 Task: Choose to add an item option in the unit test args.
Action: Mouse moved to (13, 511)
Screenshot: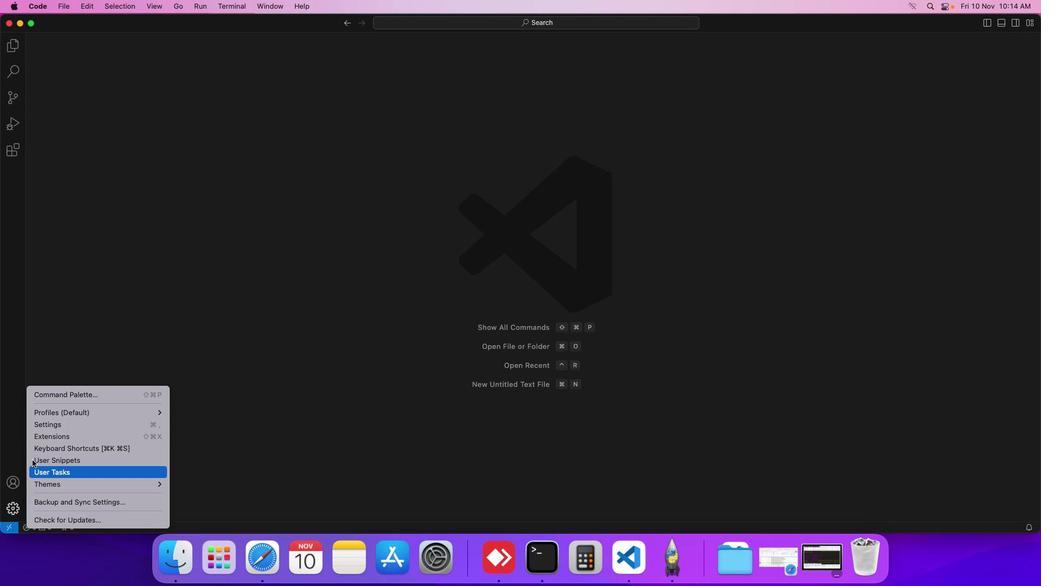 
Action: Mouse pressed left at (13, 511)
Screenshot: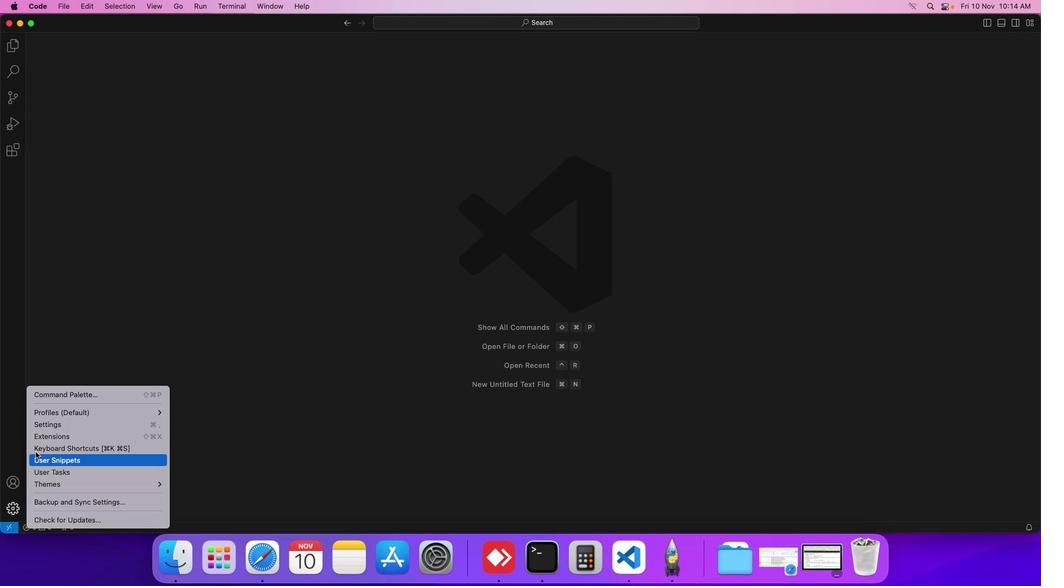 
Action: Mouse moved to (50, 424)
Screenshot: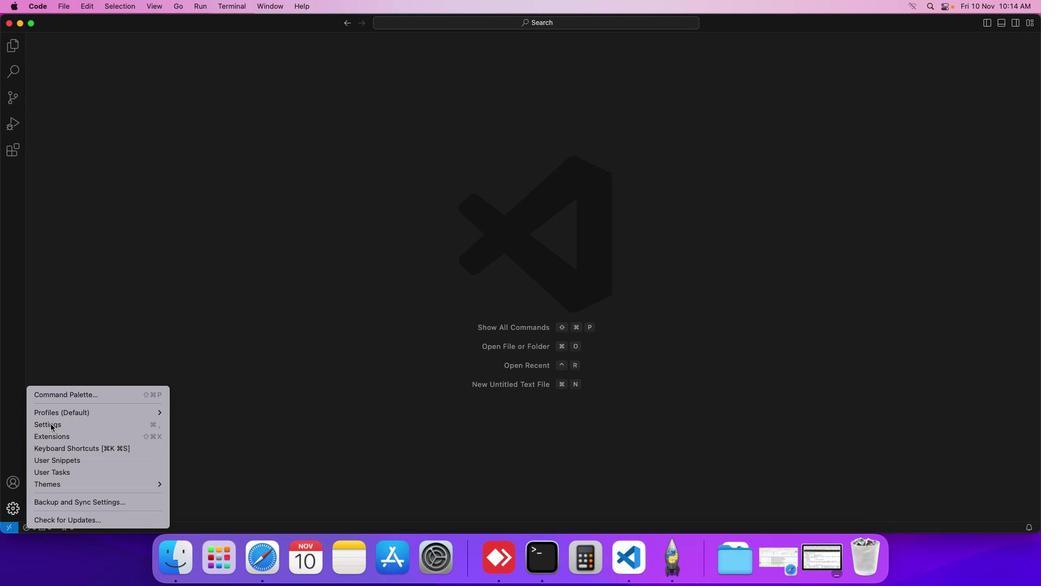 
Action: Mouse pressed left at (50, 424)
Screenshot: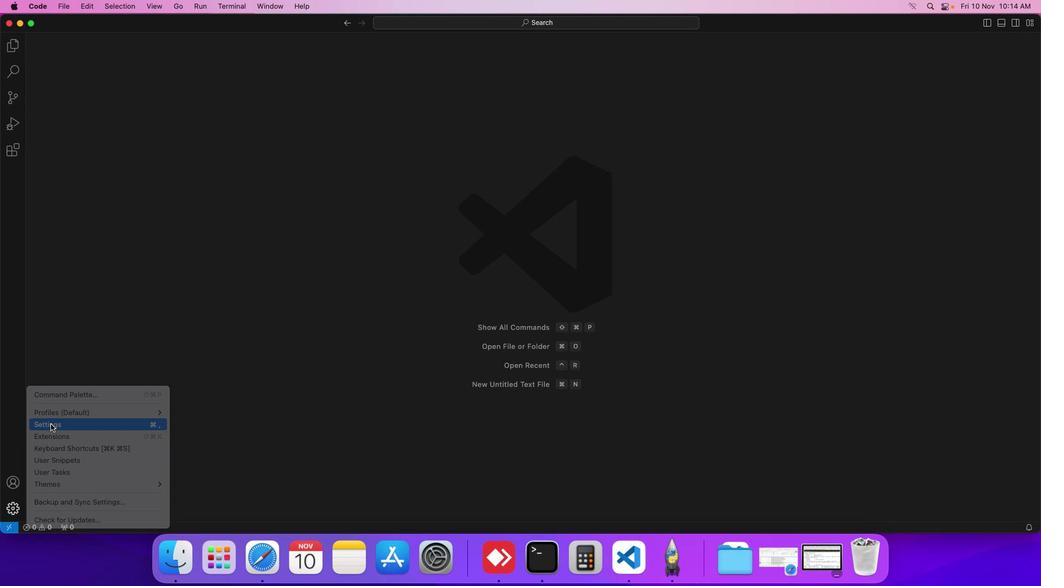 
Action: Mouse moved to (246, 193)
Screenshot: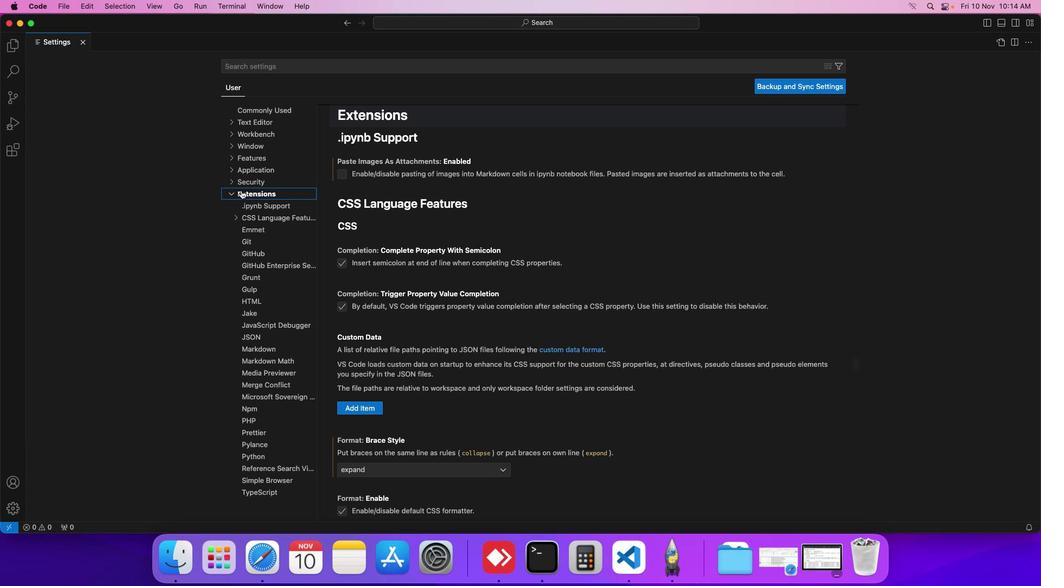
Action: Mouse pressed left at (246, 193)
Screenshot: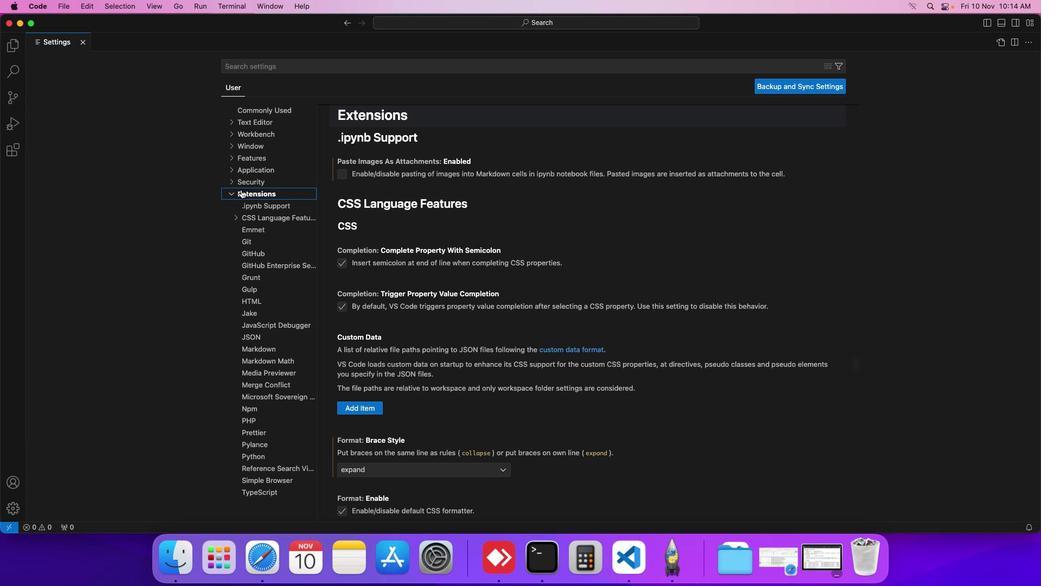 
Action: Mouse moved to (255, 453)
Screenshot: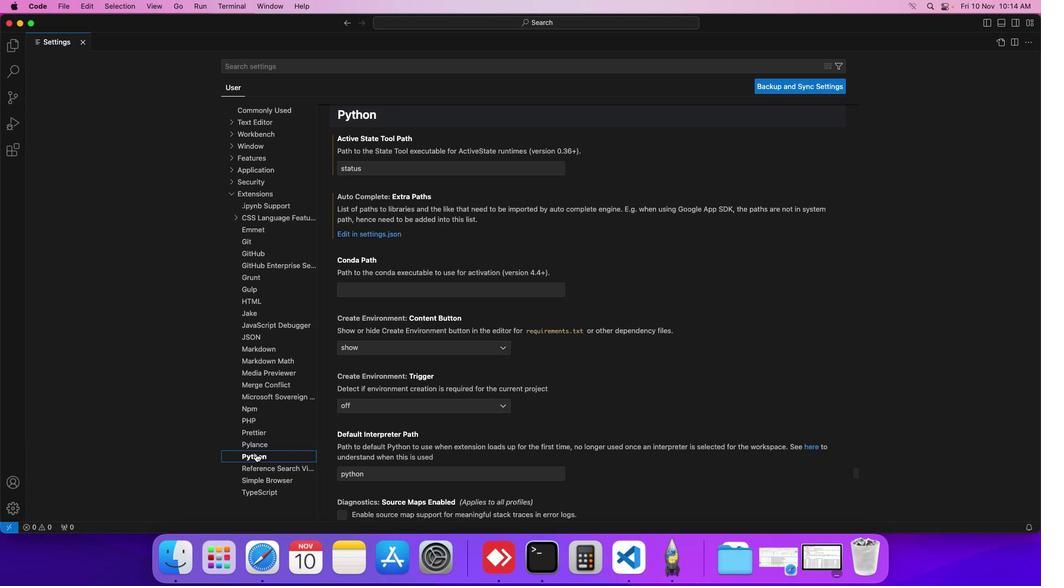 
Action: Mouse pressed left at (255, 453)
Screenshot: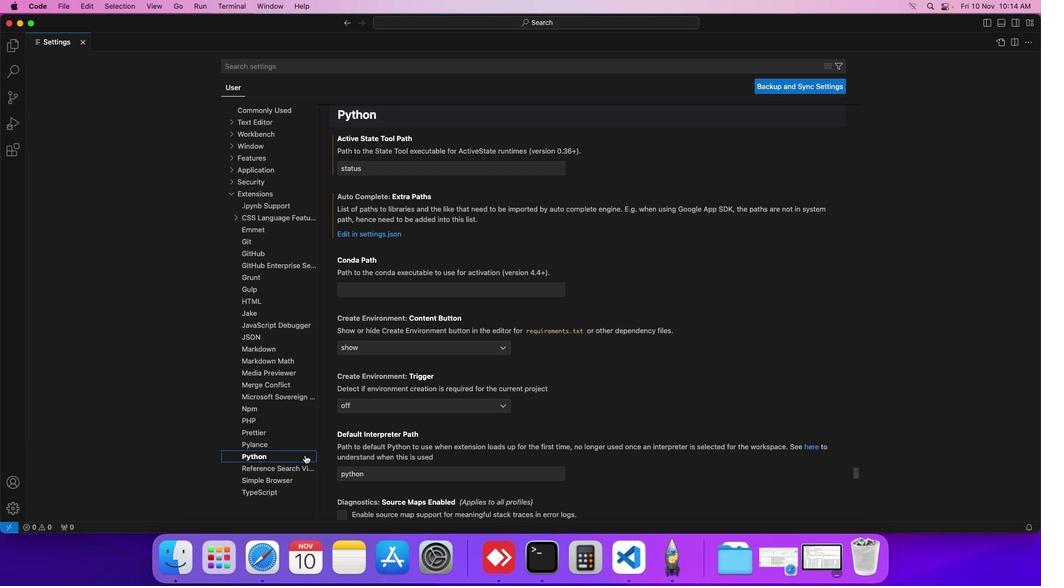 
Action: Mouse moved to (379, 457)
Screenshot: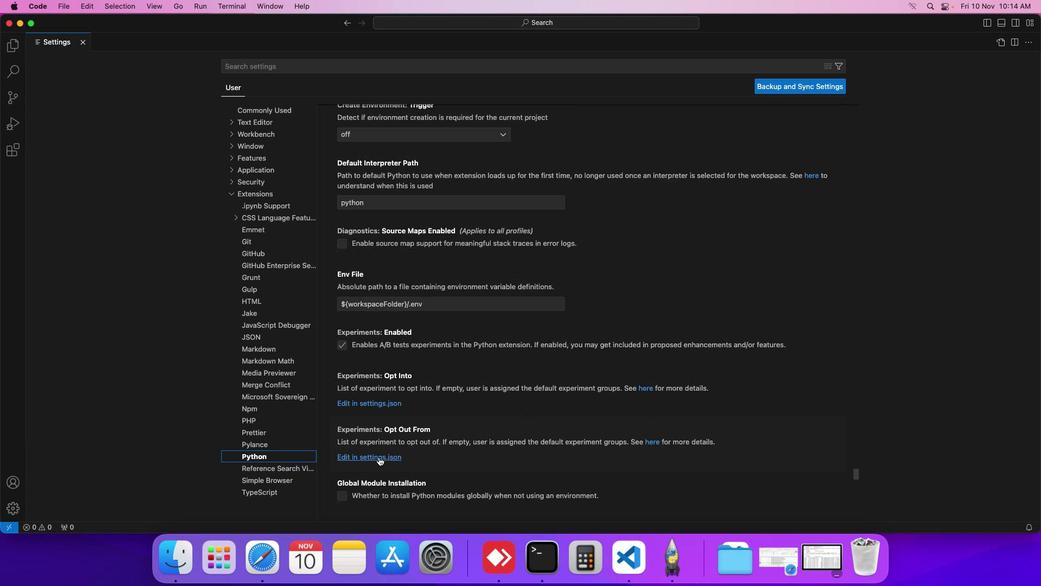 
Action: Mouse scrolled (379, 457) with delta (0, 0)
Screenshot: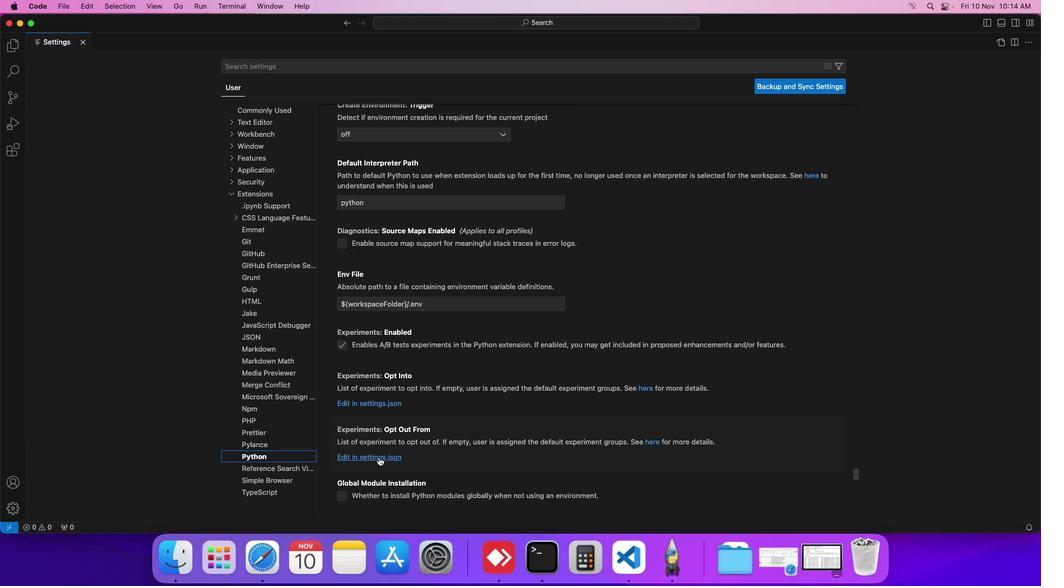 
Action: Mouse scrolled (379, 457) with delta (0, 0)
Screenshot: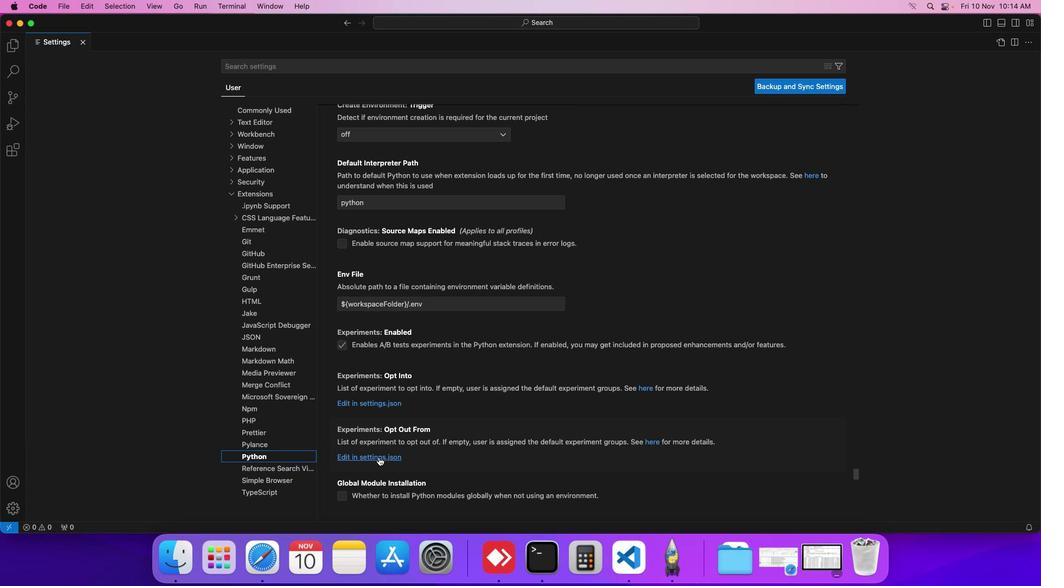 
Action: Mouse scrolled (379, 457) with delta (0, -1)
Screenshot: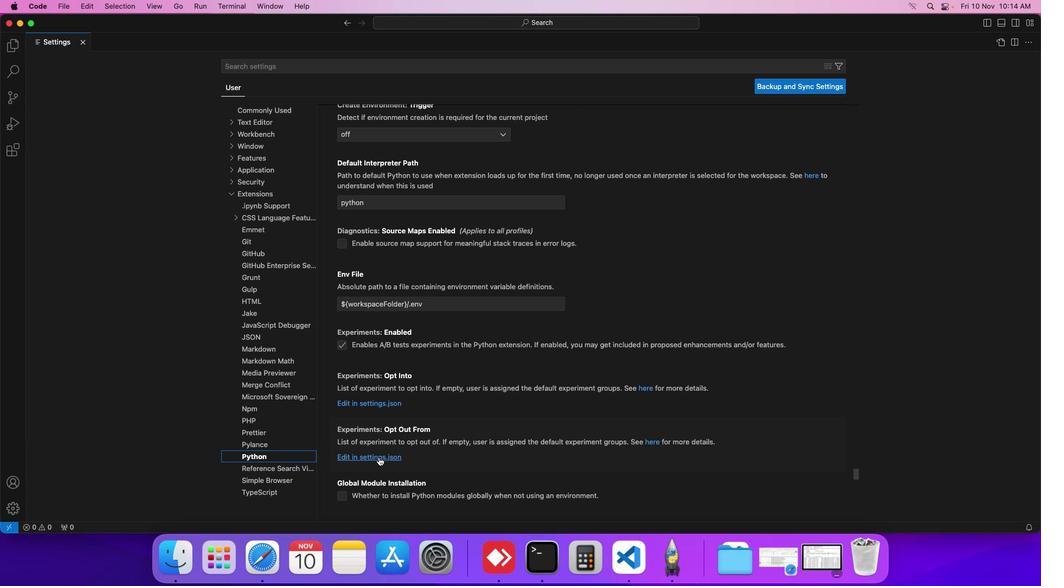 
Action: Mouse scrolled (379, 457) with delta (0, -1)
Screenshot: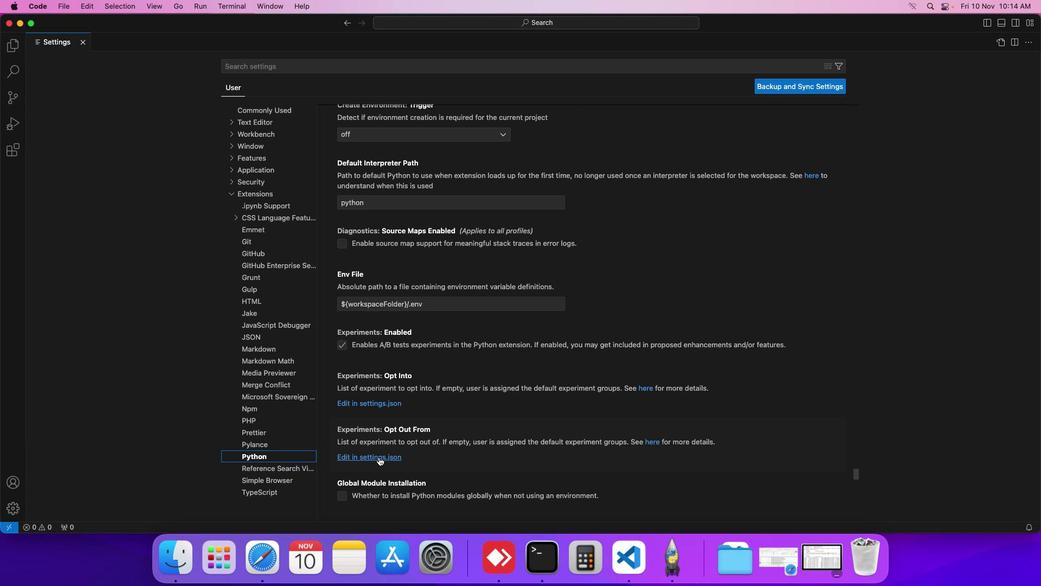 
Action: Mouse scrolled (379, 457) with delta (0, -1)
Screenshot: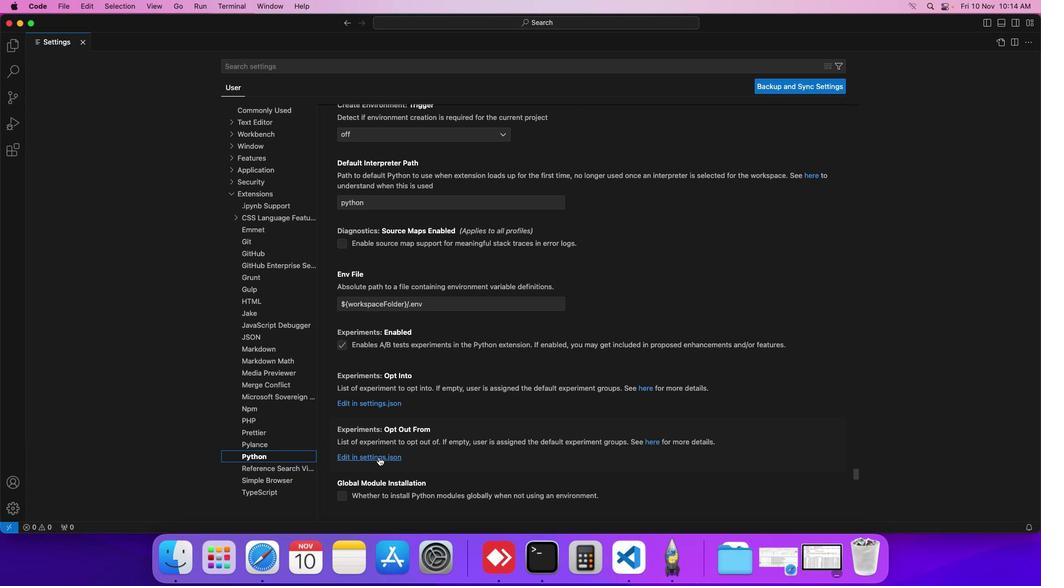 
Action: Mouse scrolled (379, 457) with delta (0, 0)
Screenshot: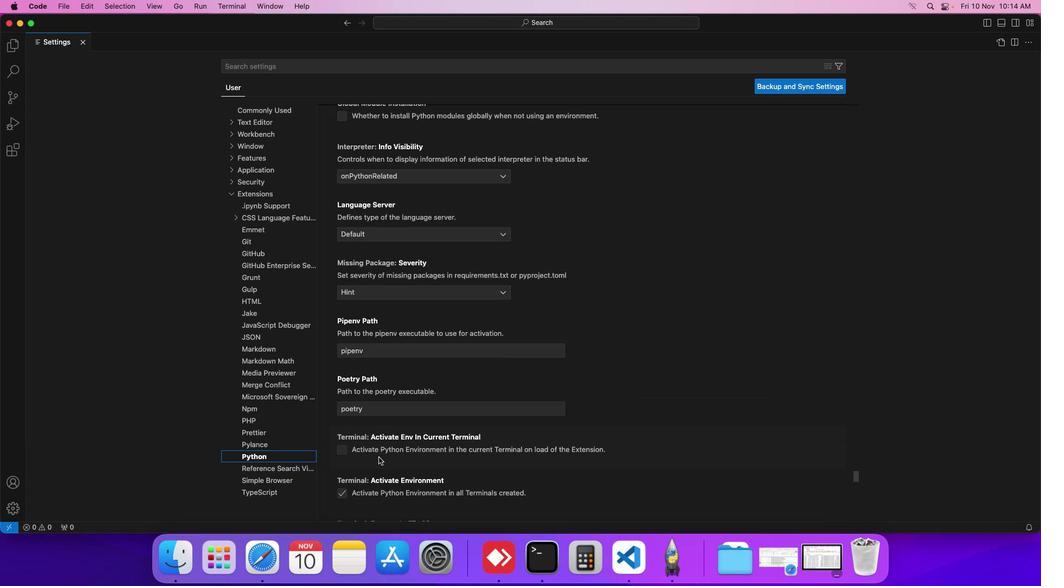 
Action: Mouse scrolled (379, 457) with delta (0, 0)
Screenshot: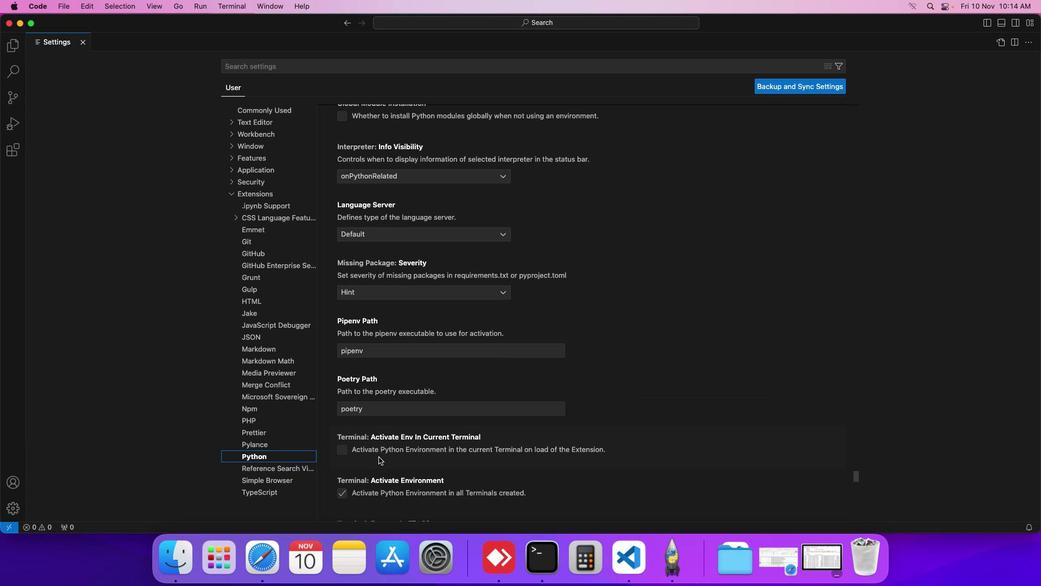 
Action: Mouse scrolled (379, 457) with delta (0, 0)
Screenshot: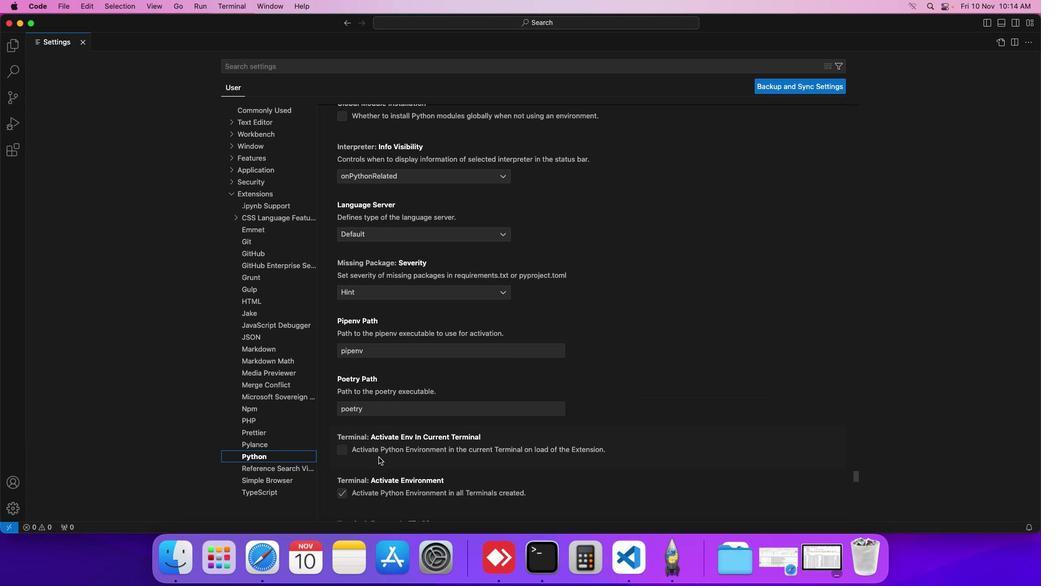 
Action: Mouse scrolled (379, 457) with delta (0, -1)
Screenshot: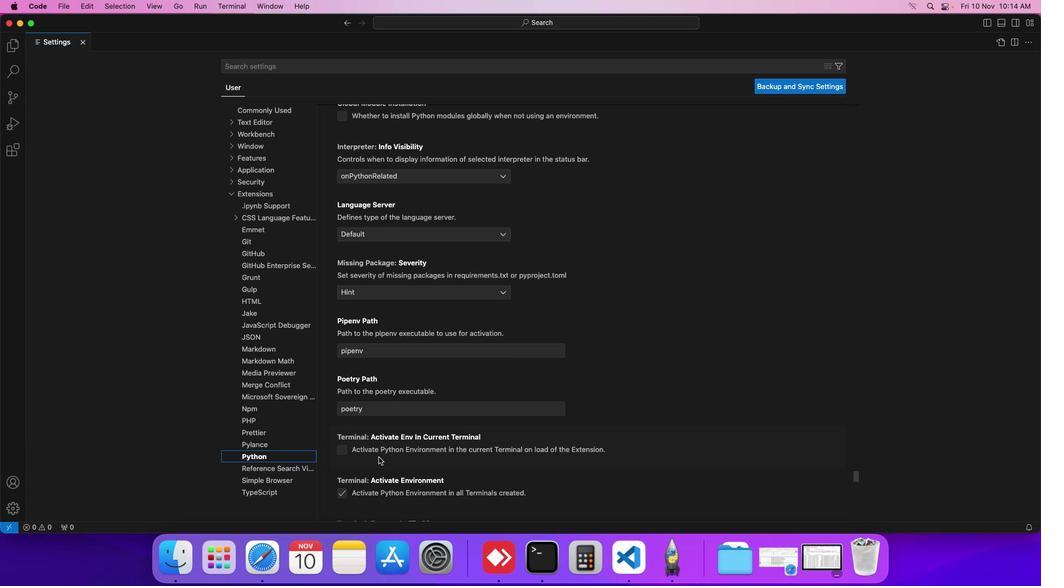 
Action: Mouse scrolled (379, 457) with delta (0, -2)
Screenshot: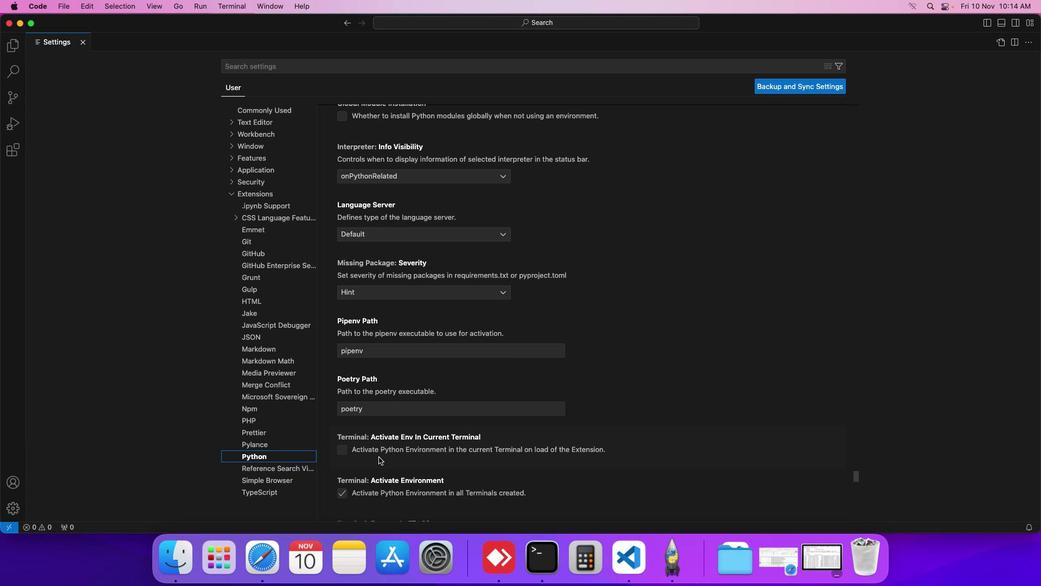 
Action: Mouse scrolled (379, 457) with delta (0, -2)
Screenshot: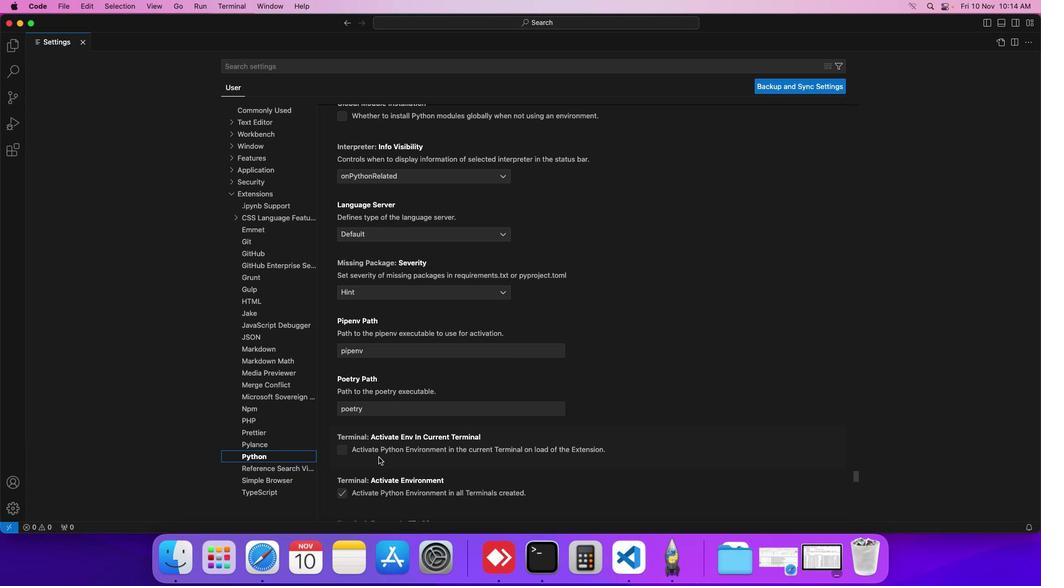 
Action: Mouse scrolled (379, 457) with delta (0, 0)
Screenshot: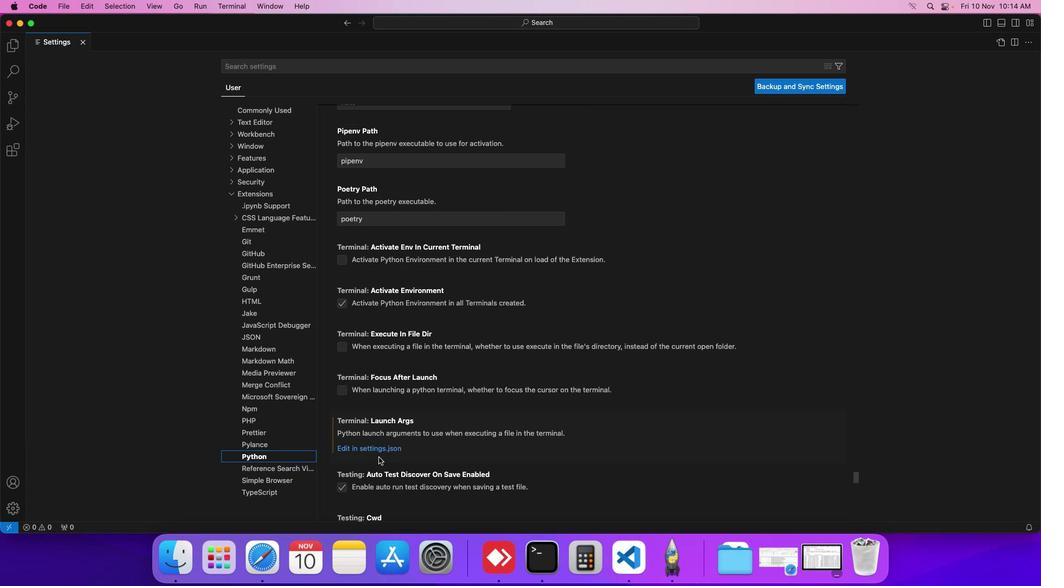 
Action: Mouse scrolled (379, 457) with delta (0, 0)
Screenshot: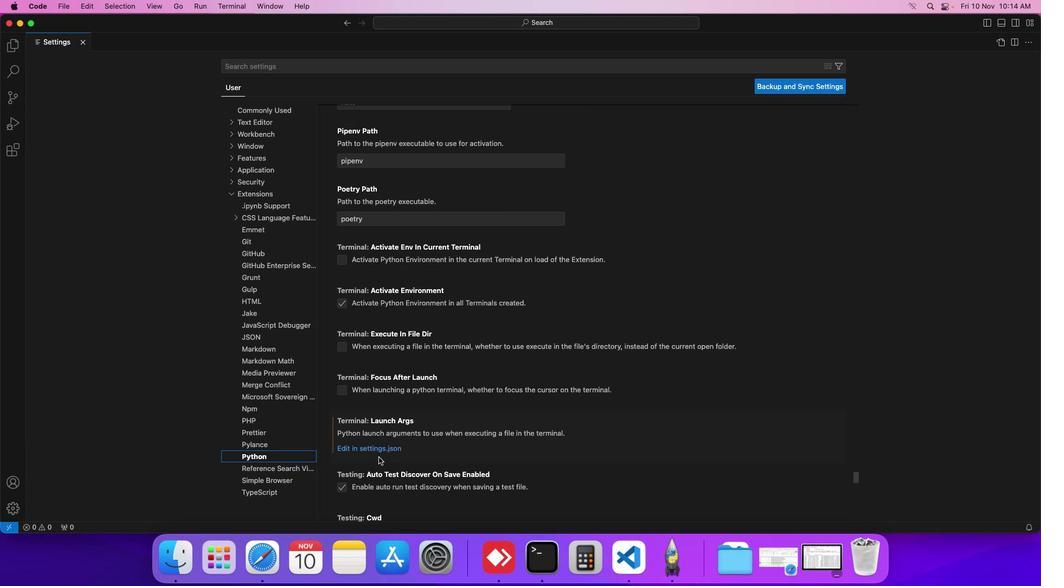 
Action: Mouse scrolled (379, 457) with delta (0, 0)
Screenshot: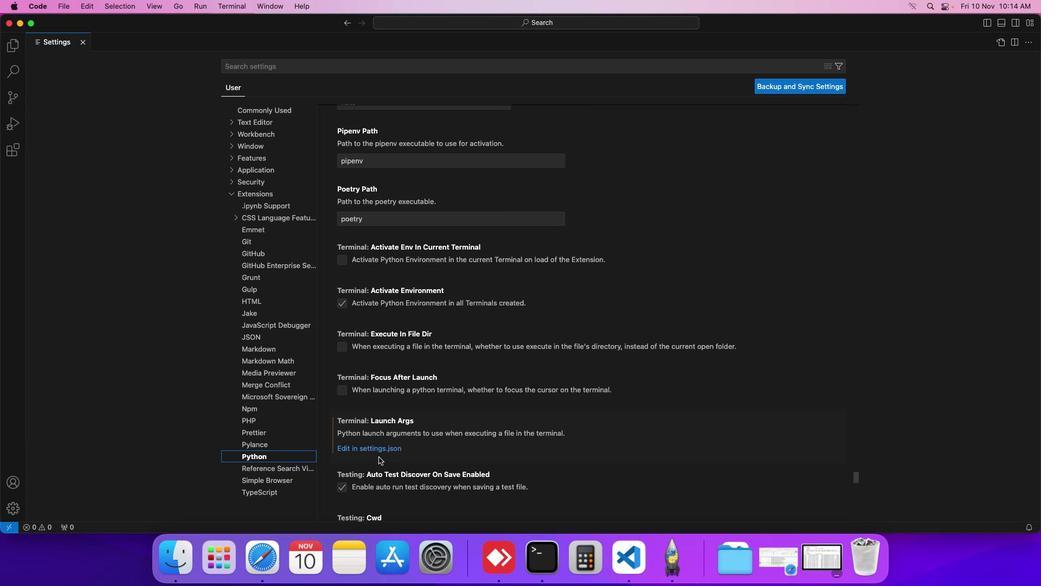 
Action: Mouse scrolled (379, 457) with delta (0, -1)
Screenshot: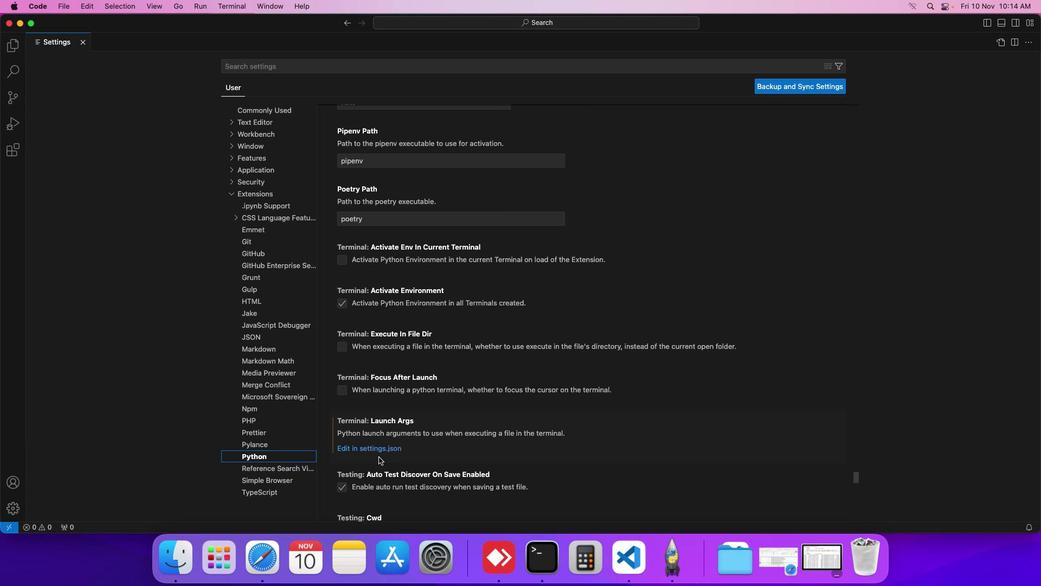 
Action: Mouse scrolled (379, 457) with delta (0, -1)
Screenshot: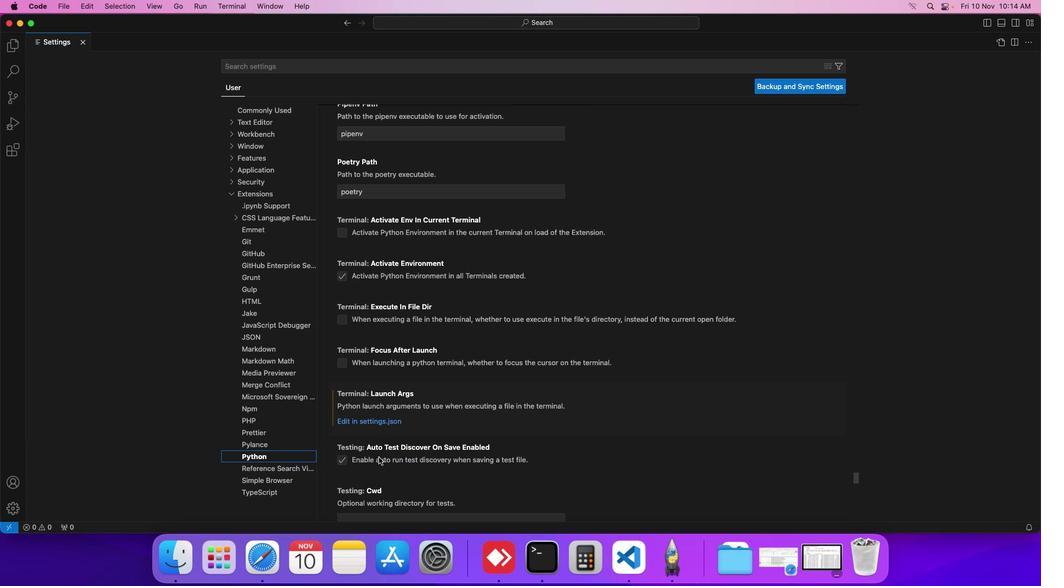 
Action: Mouse scrolled (379, 457) with delta (0, 0)
Screenshot: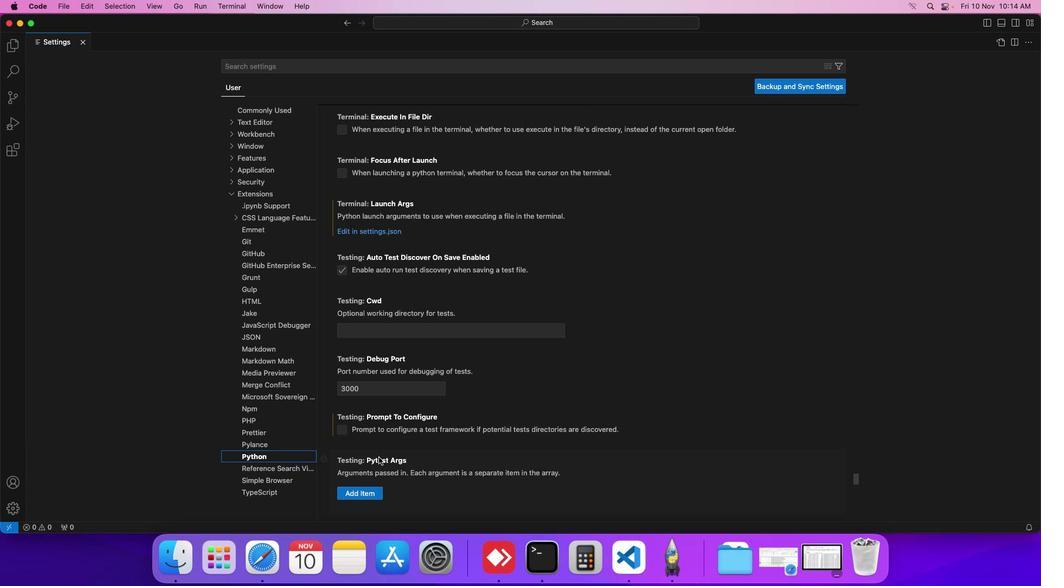 
Action: Mouse scrolled (379, 457) with delta (0, 0)
Screenshot: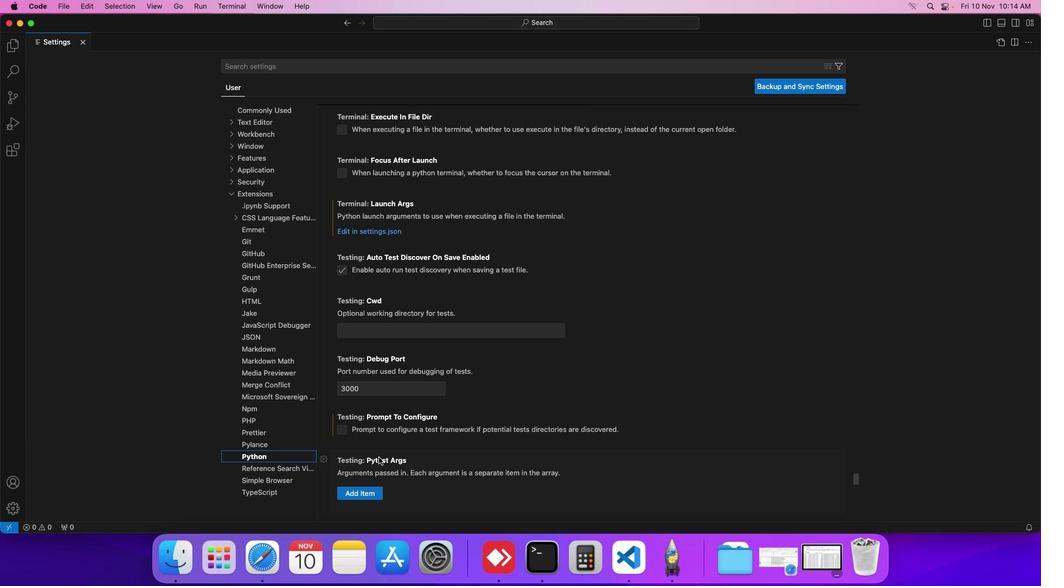 
Action: Mouse scrolled (379, 457) with delta (0, -1)
Screenshot: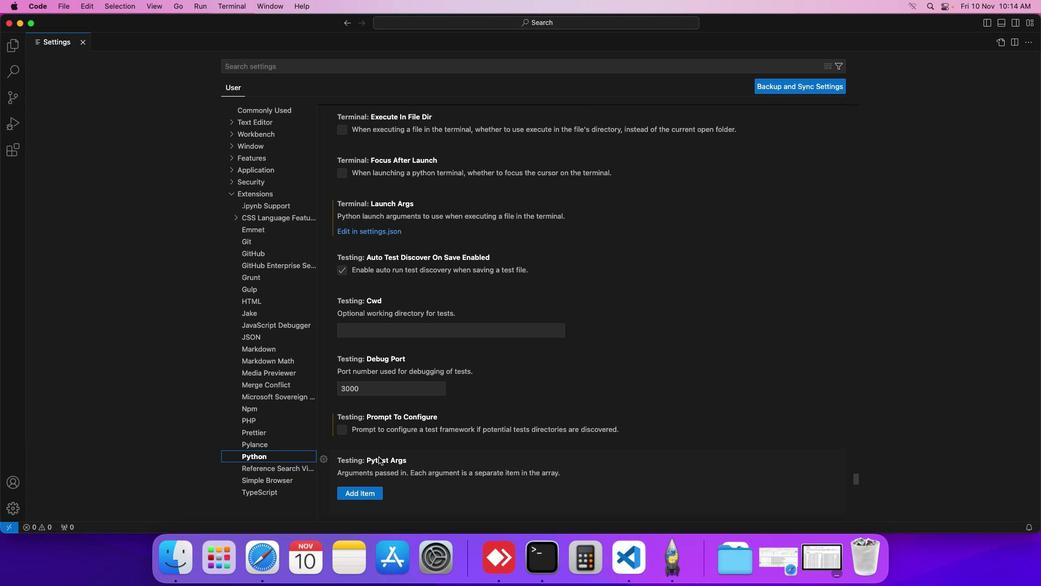
Action: Mouse scrolled (379, 457) with delta (0, -1)
Screenshot: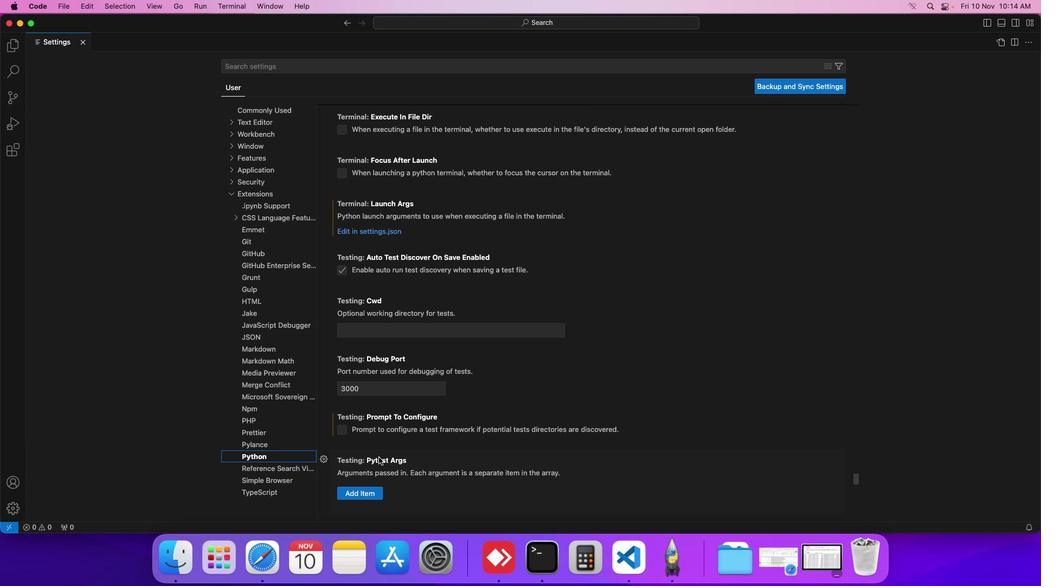 
Action: Mouse scrolled (379, 457) with delta (0, -1)
Screenshot: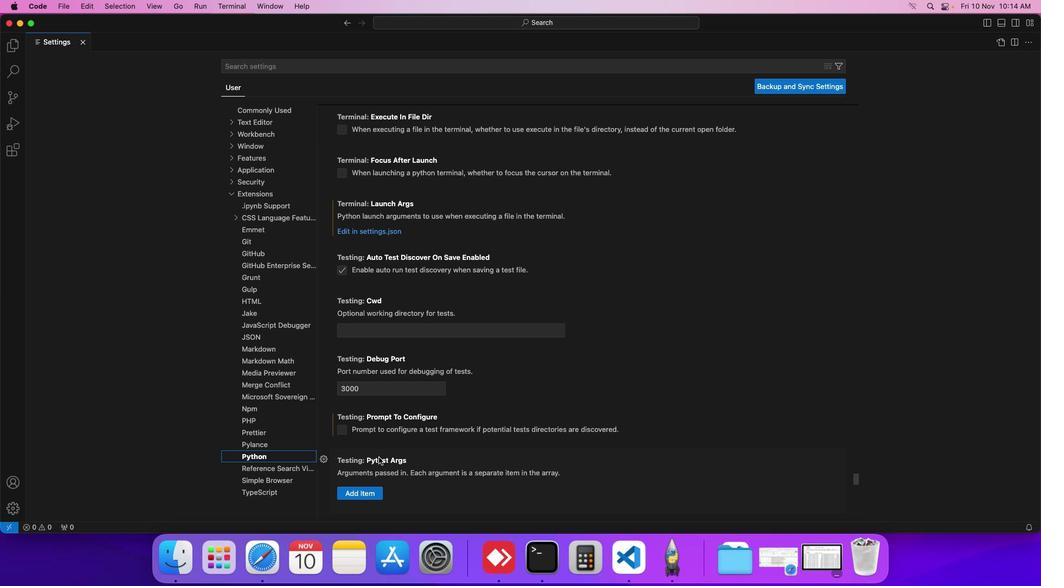 
Action: Mouse scrolled (379, 457) with delta (0, 0)
Screenshot: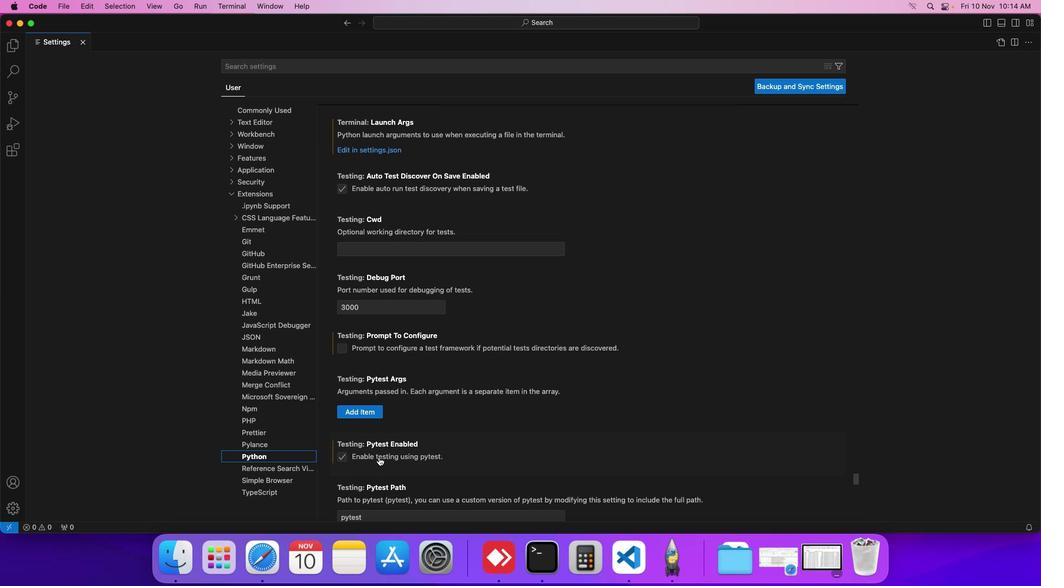 
Action: Mouse scrolled (379, 457) with delta (0, 0)
Screenshot: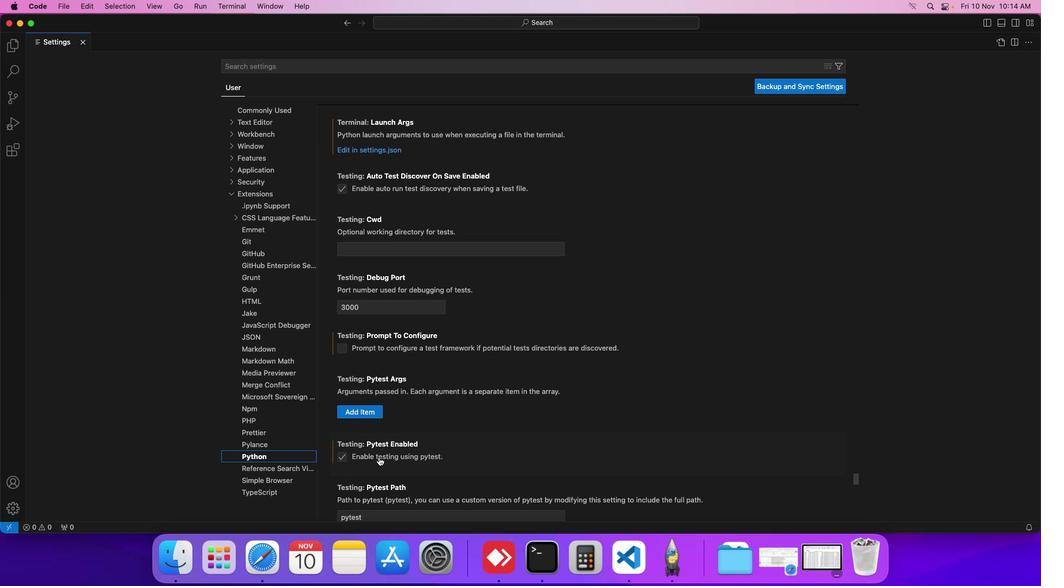 
Action: Mouse scrolled (379, 457) with delta (0, 0)
Screenshot: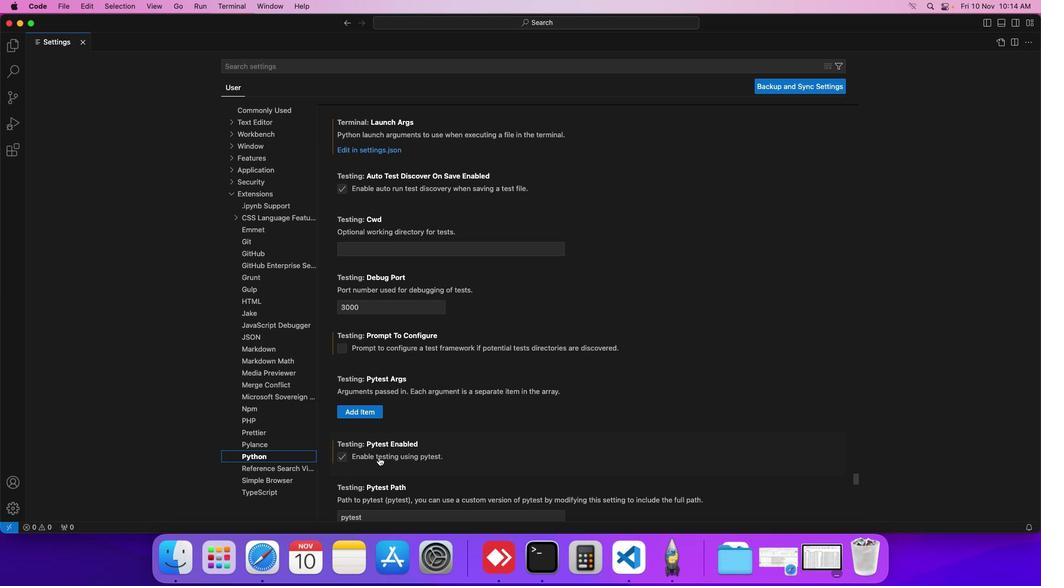 
Action: Mouse scrolled (379, 457) with delta (0, 0)
Screenshot: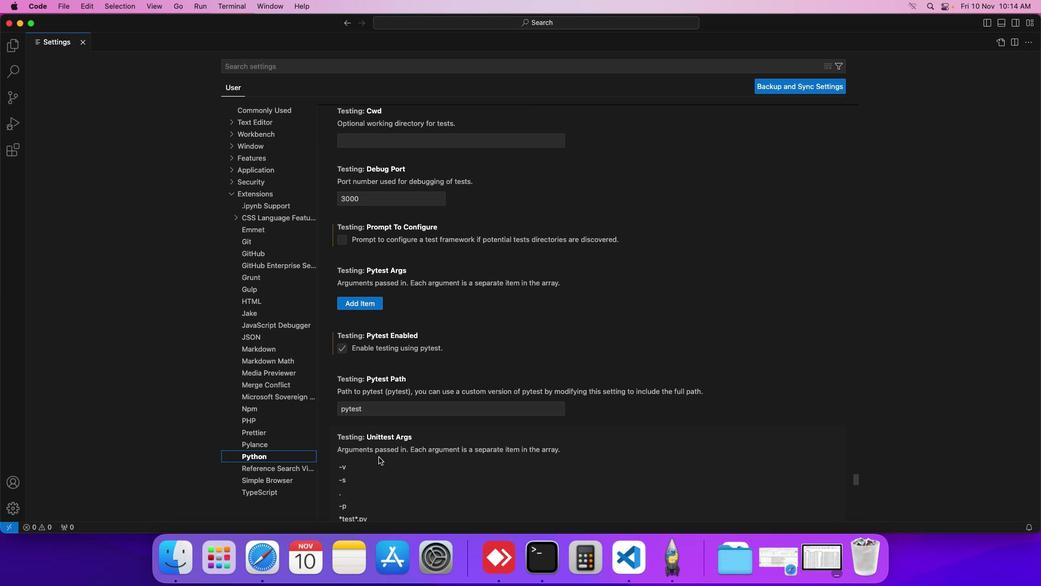 
Action: Mouse scrolled (379, 457) with delta (0, 0)
Screenshot: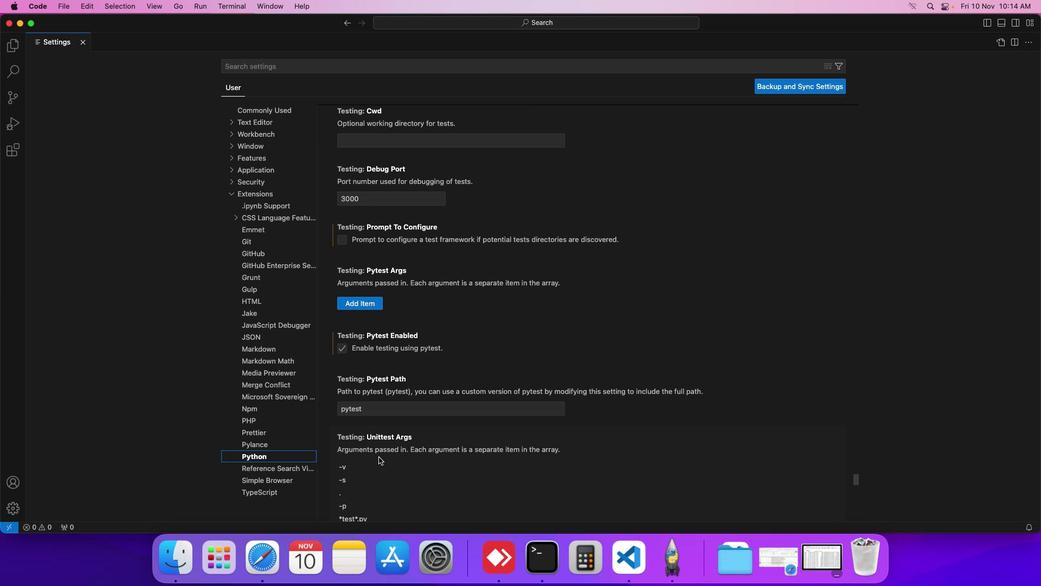
Action: Mouse scrolled (379, 457) with delta (0, 0)
Screenshot: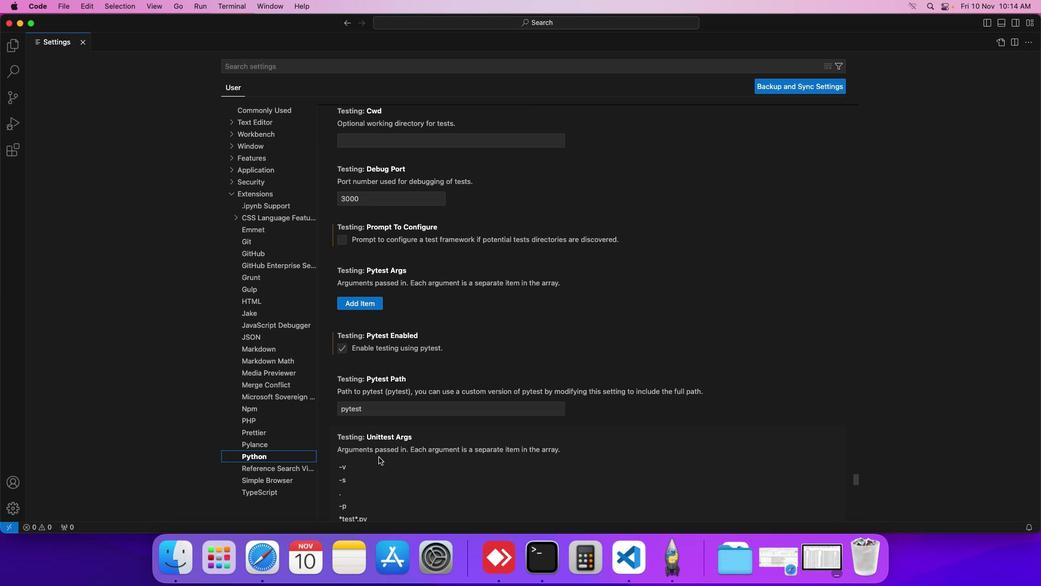 
Action: Mouse scrolled (379, 457) with delta (0, 0)
Screenshot: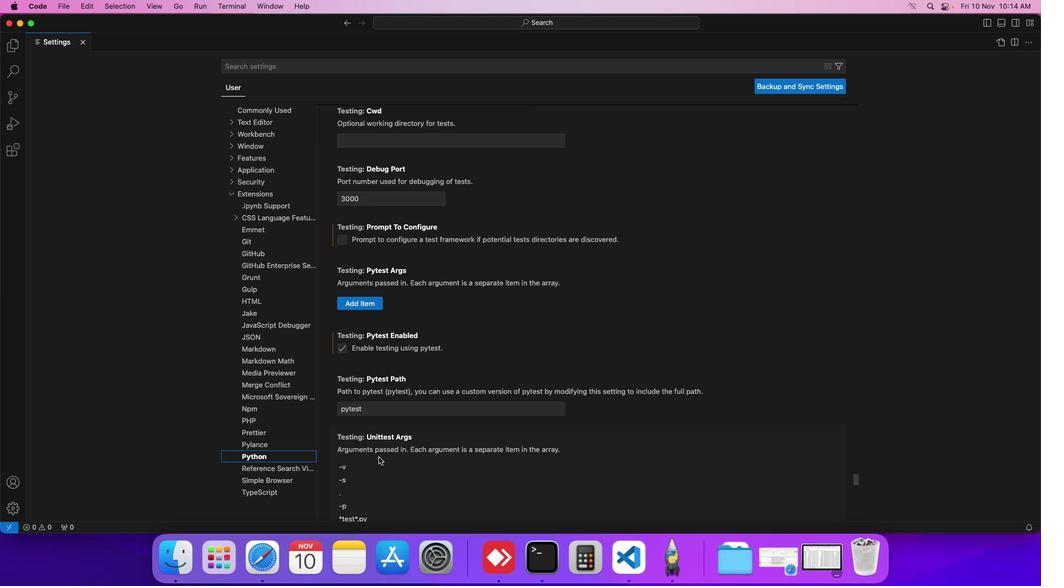 
Action: Mouse scrolled (379, 457) with delta (0, 0)
Screenshot: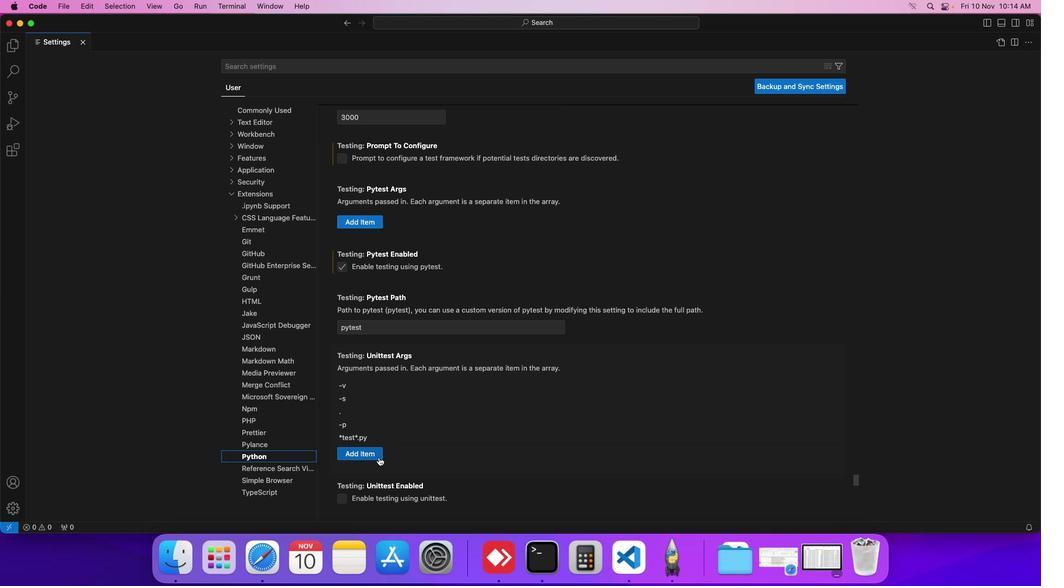 
Action: Mouse scrolled (379, 457) with delta (0, 0)
Screenshot: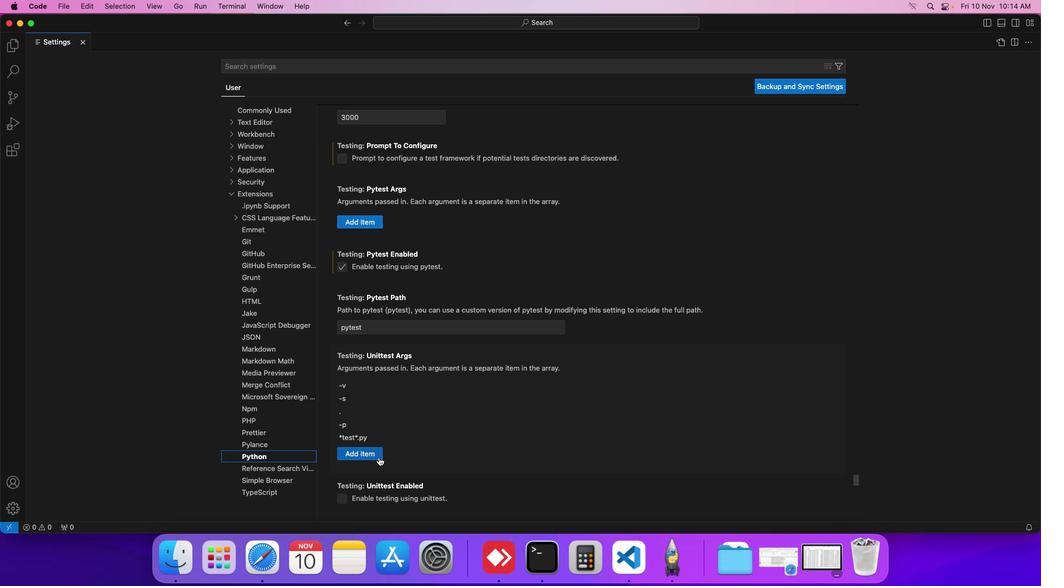 
Action: Mouse scrolled (379, 457) with delta (0, 0)
Screenshot: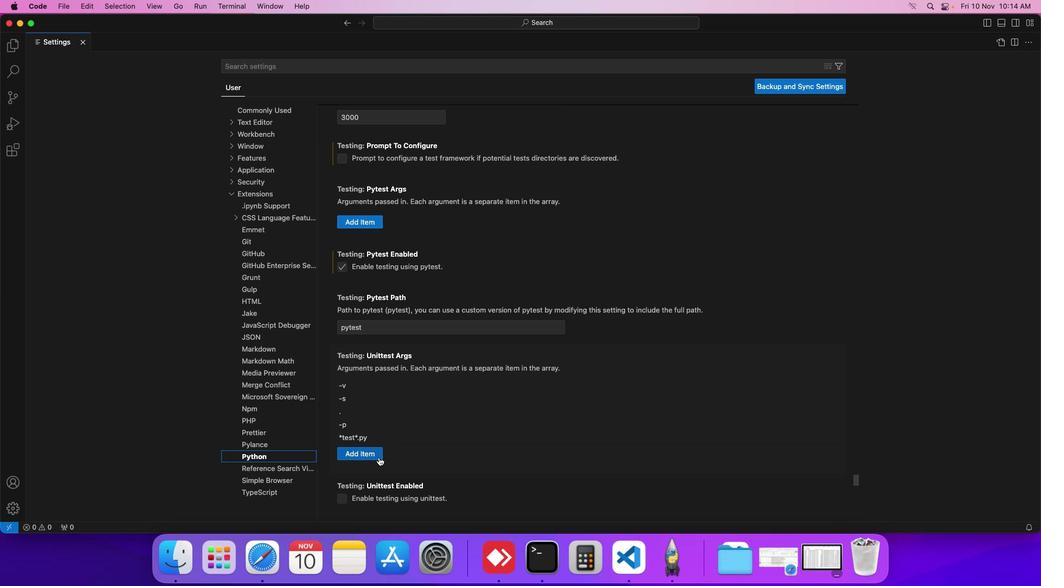 
Action: Mouse pressed left at (379, 457)
Screenshot: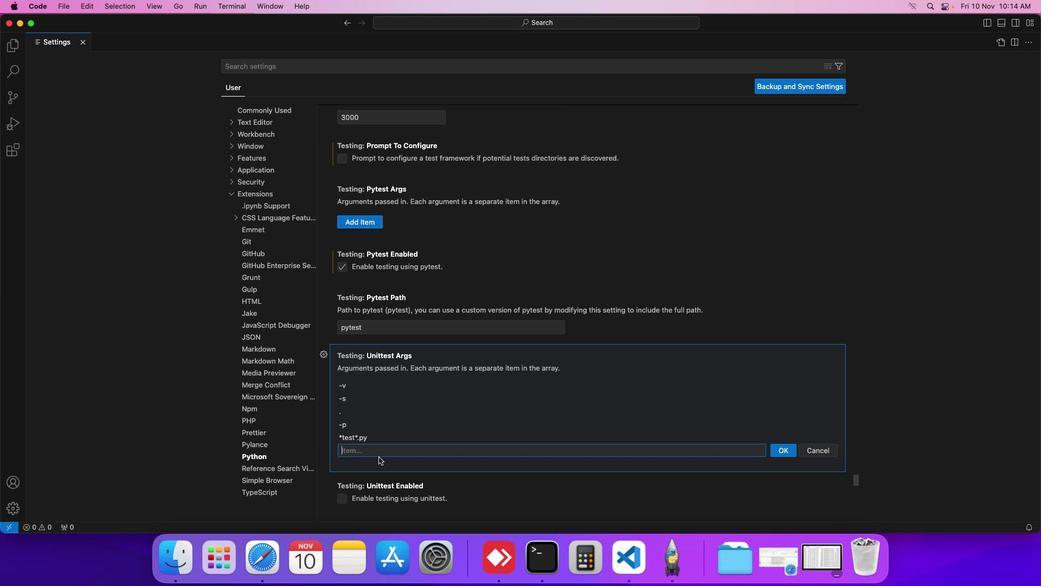 
Action: Mouse moved to (407, 463)
Screenshot: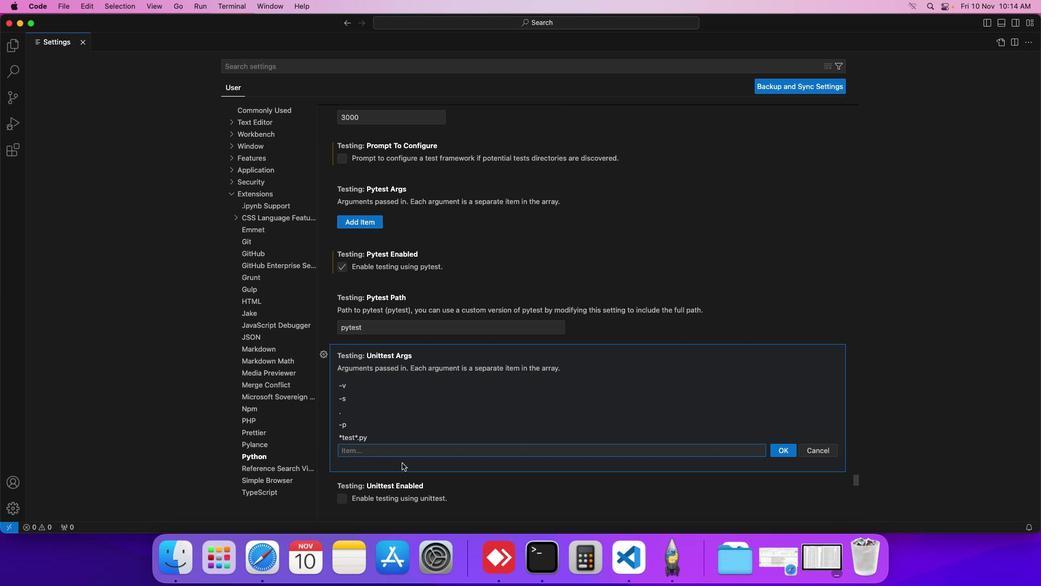 
